 Task: Create a task  Integrate a new video conferencing system for a company's remote workers , assign it to team member softage.5@softage.net in the project AgileDesign and update the status of the task to  Off Track , set the priority of the task to Medium
Action: Mouse moved to (60, 47)
Screenshot: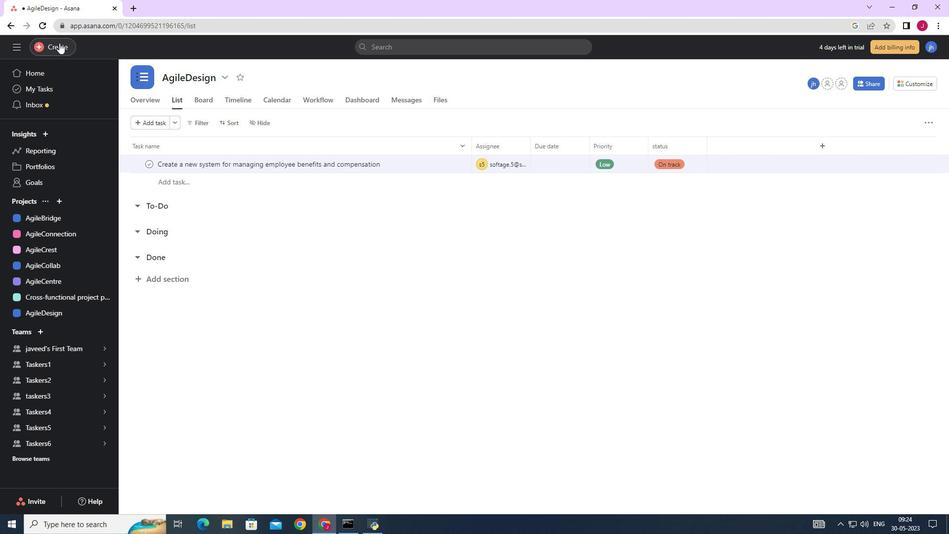 
Action: Mouse pressed left at (60, 47)
Screenshot: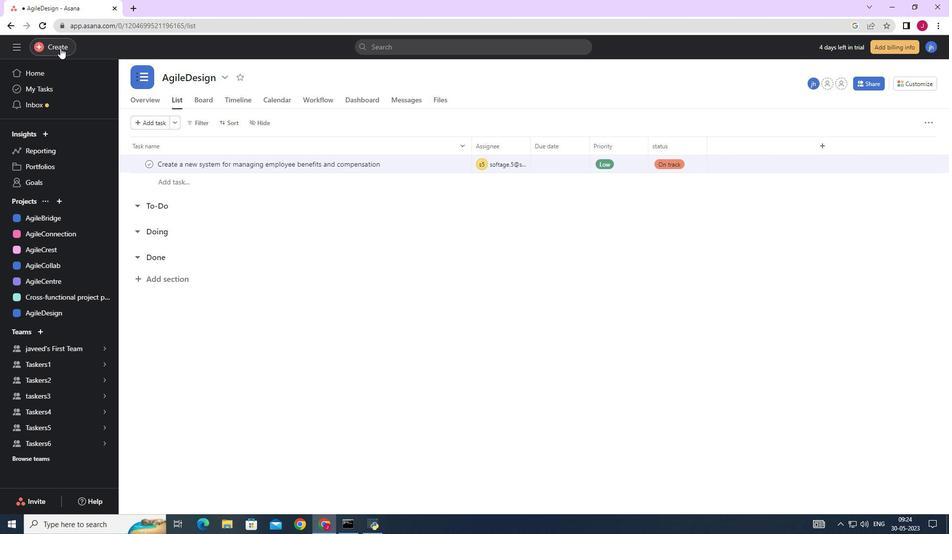 
Action: Mouse moved to (118, 52)
Screenshot: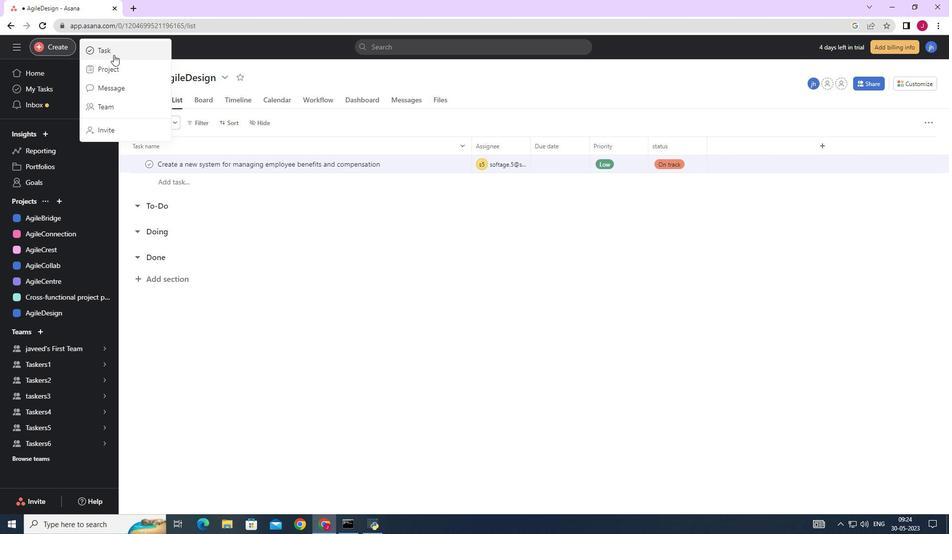 
Action: Mouse pressed left at (118, 52)
Screenshot: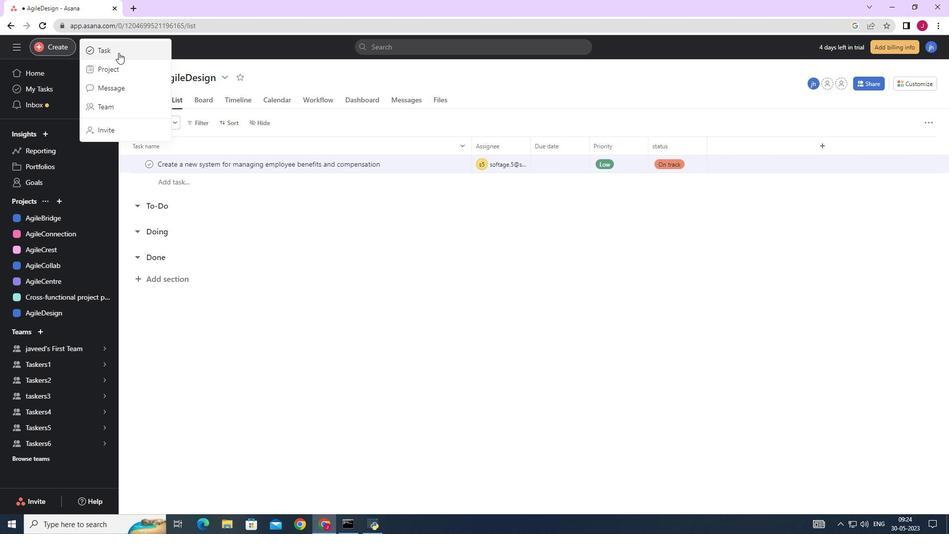 
Action: Mouse moved to (775, 327)
Screenshot: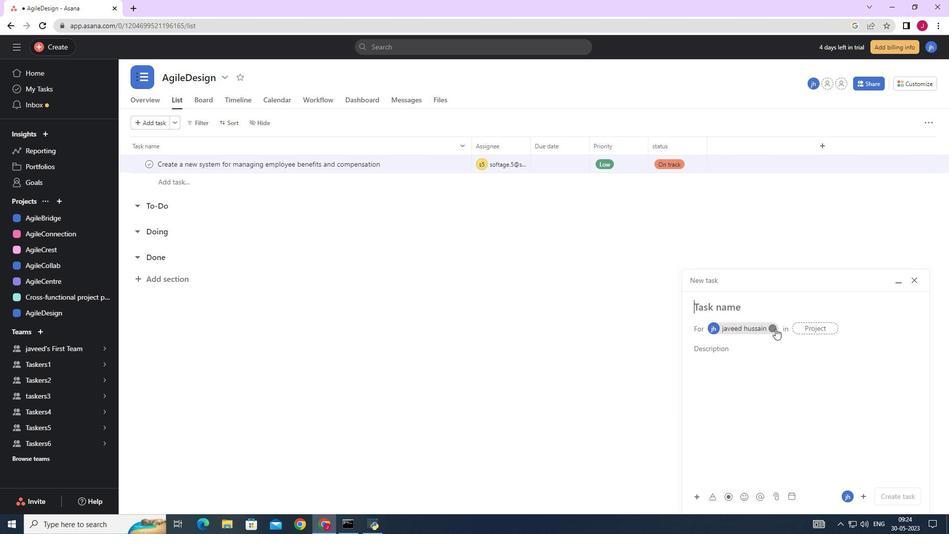 
Action: Mouse pressed left at (775, 327)
Screenshot: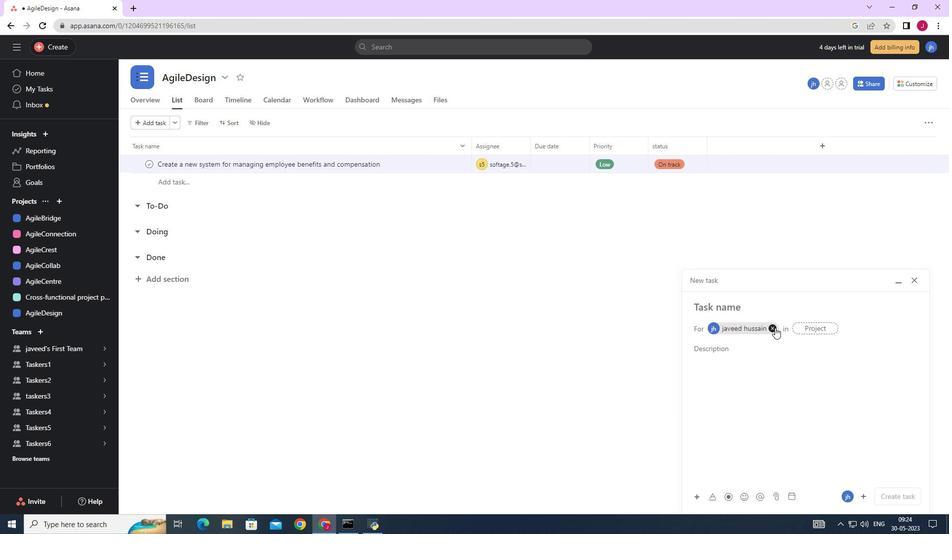 
Action: Mouse moved to (719, 312)
Screenshot: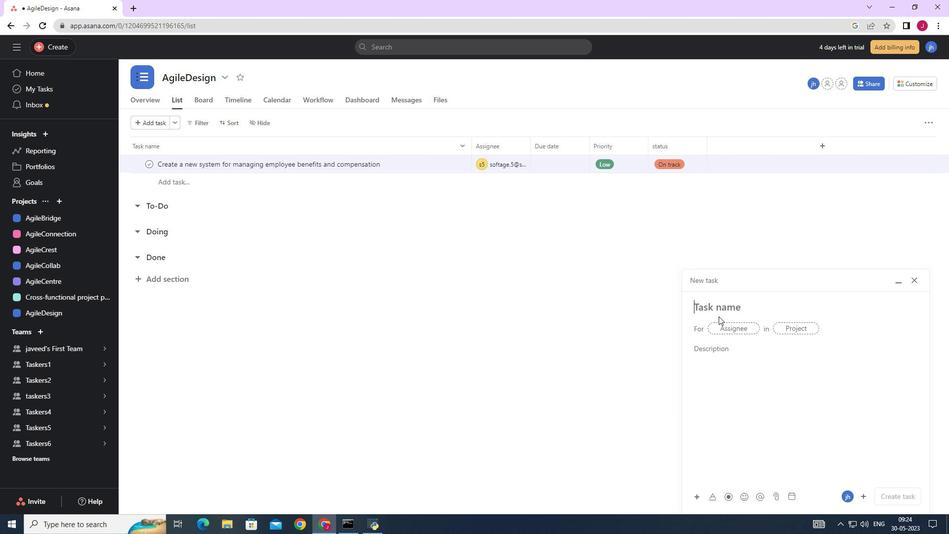 
Action: Key pressed <Key.caps_lock>I<Key.caps_lock>ntegrate<Key.space>a<Key.space>new<Key.space>cideo<Key.space>conferencing
Screenshot: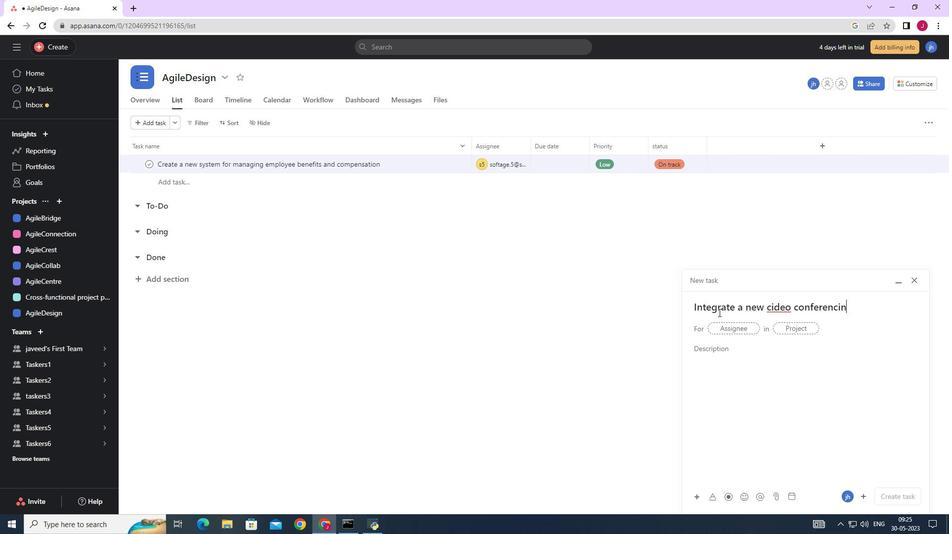 
Action: Mouse moved to (771, 306)
Screenshot: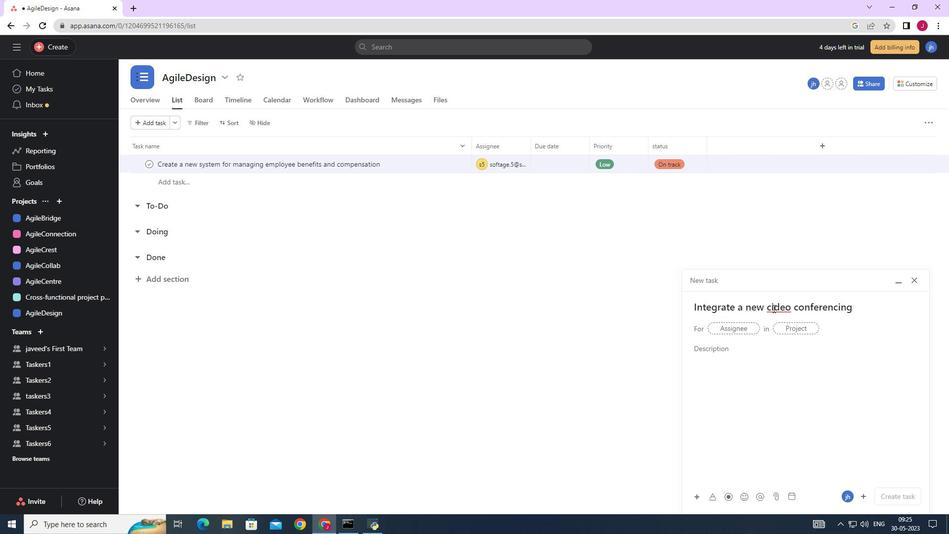 
Action: Mouse pressed left at (771, 306)
Screenshot: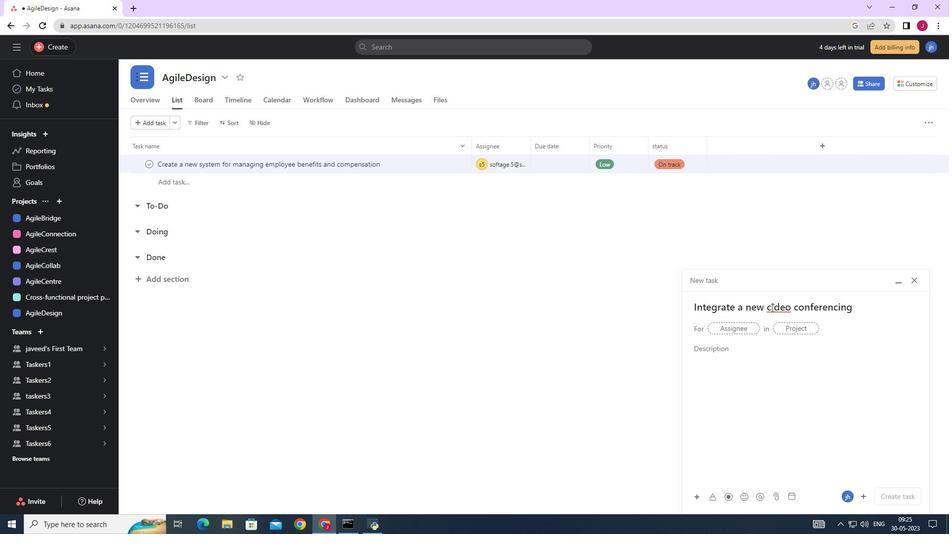 
Action: Key pressed <Key.backspace>v
Screenshot: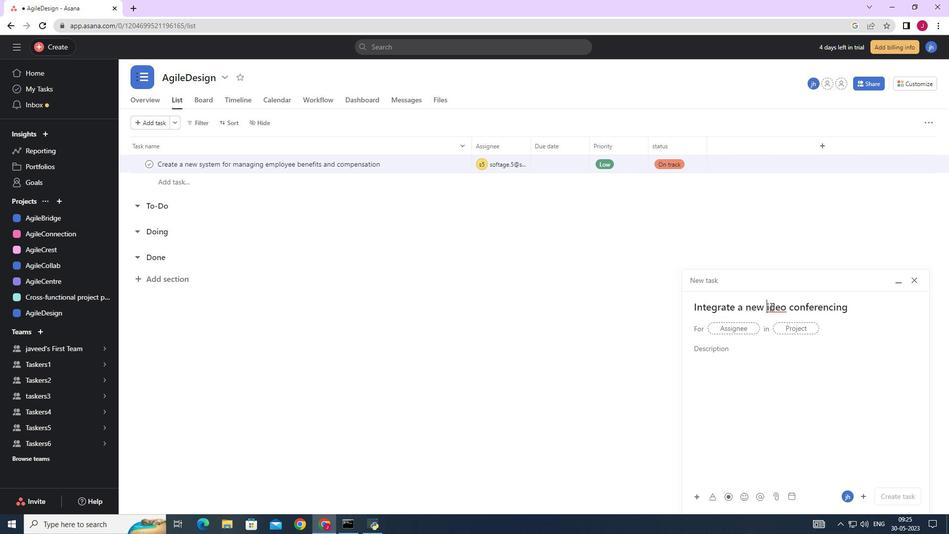 
Action: Mouse moved to (878, 308)
Screenshot: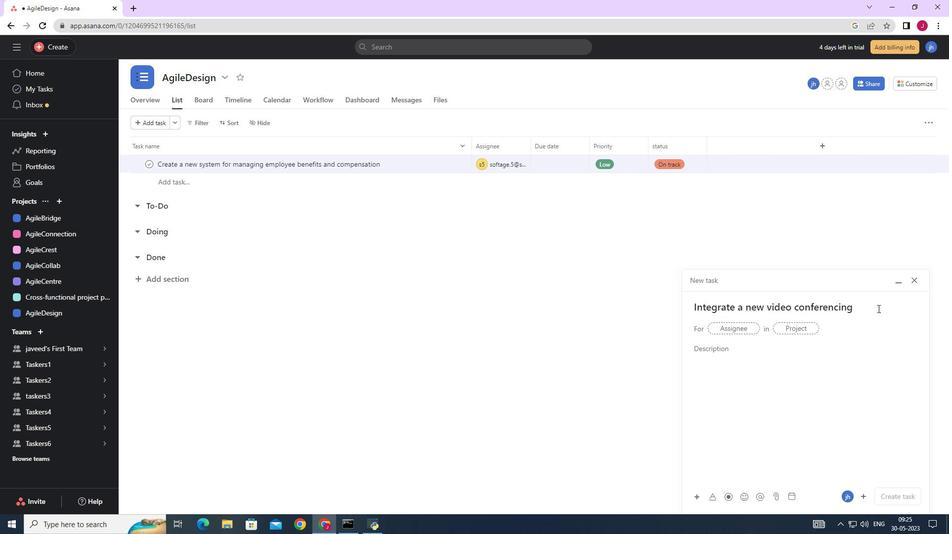 
Action: Mouse pressed left at (878, 308)
Screenshot: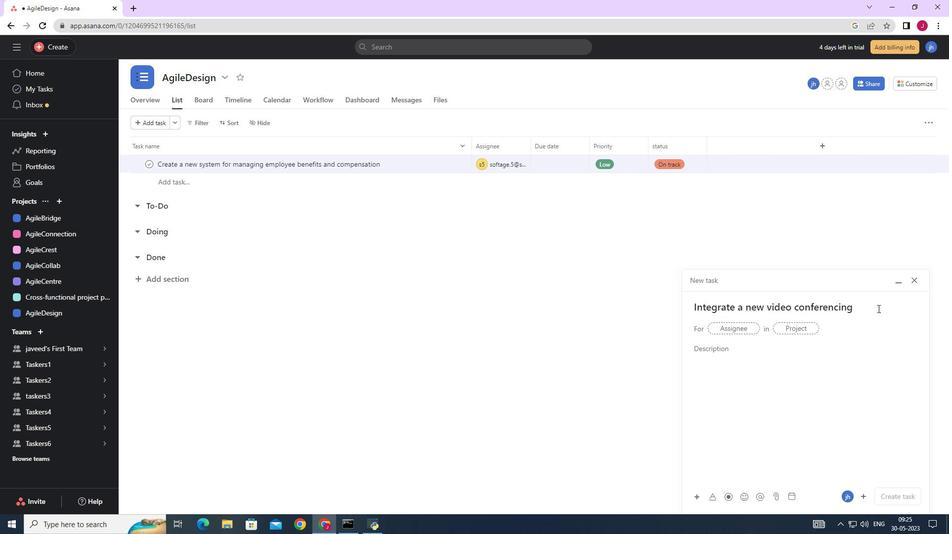 
Action: Mouse moved to (878, 308)
Screenshot: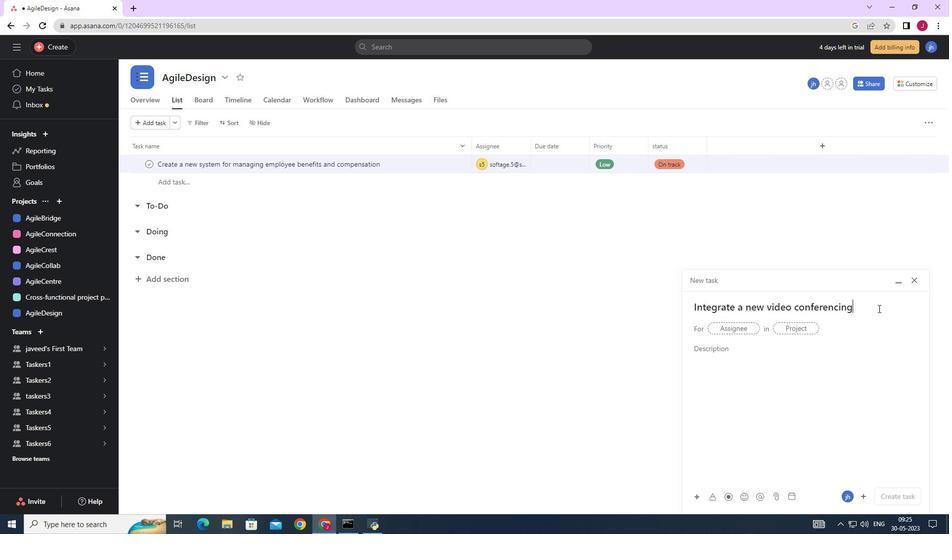 
Action: Key pressed <Key.space>system<Key.space>for<Key.space>a<Key.space>companys<Key.space>
Screenshot: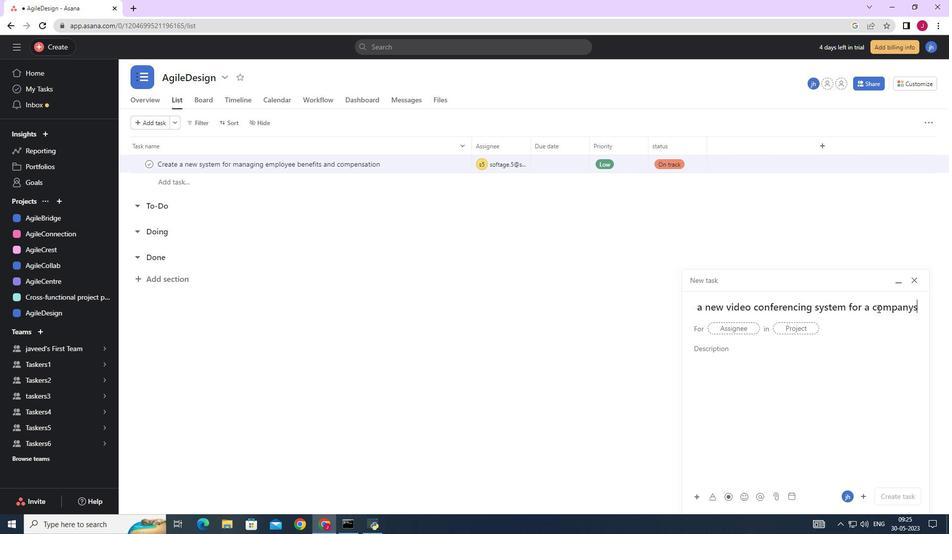 
Action: Mouse moved to (878, 308)
Screenshot: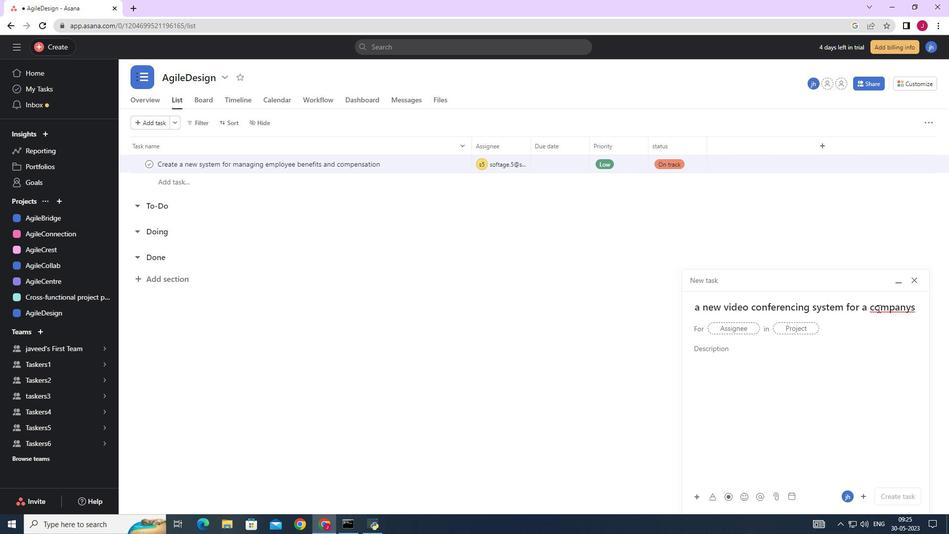 
Action: Mouse pressed right at (878, 308)
Screenshot: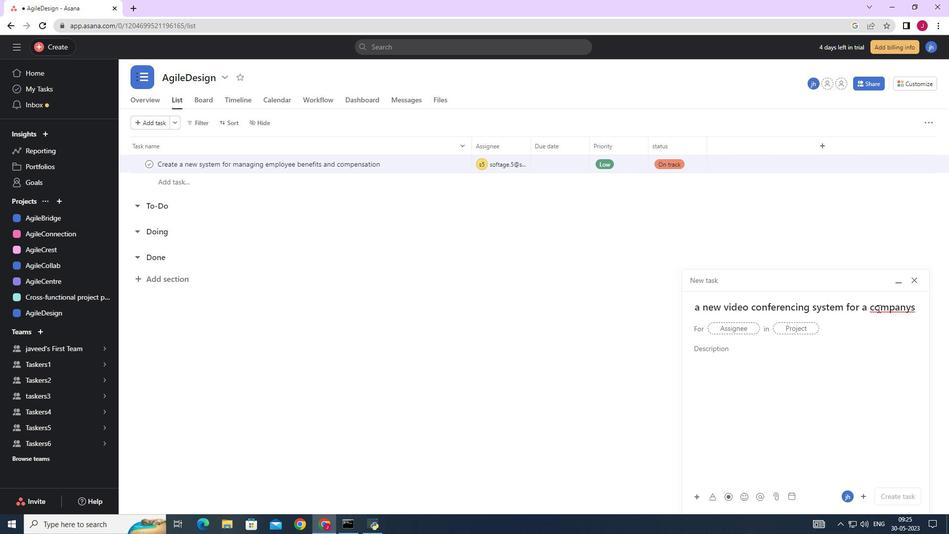 
Action: Mouse moved to (859, 315)
Screenshot: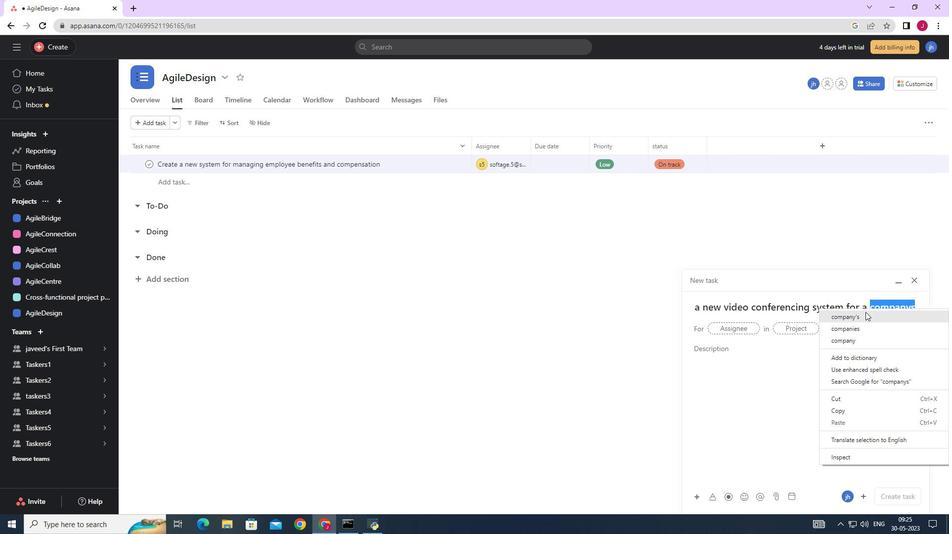 
Action: Mouse pressed left at (859, 315)
Screenshot: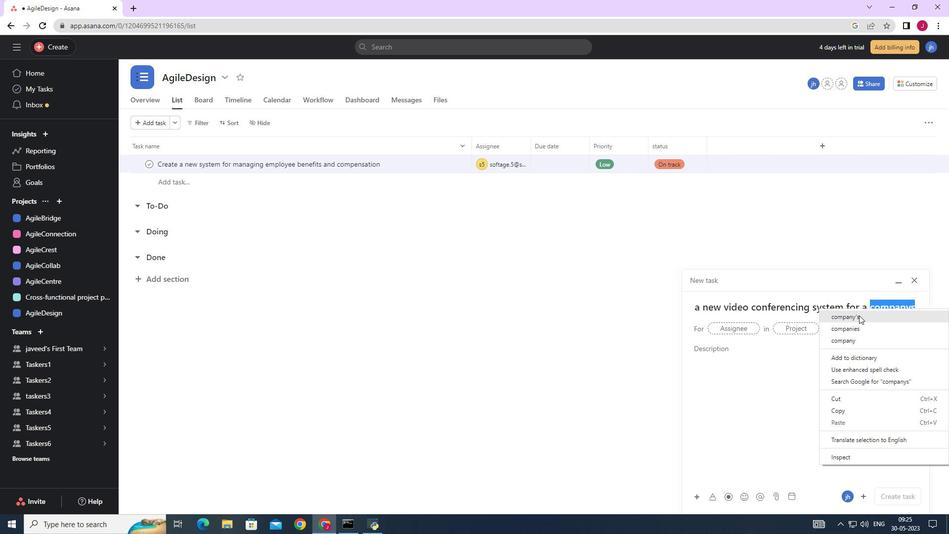 
Action: Key pressed <Key.space>remote<Key.space>workerss
Screenshot: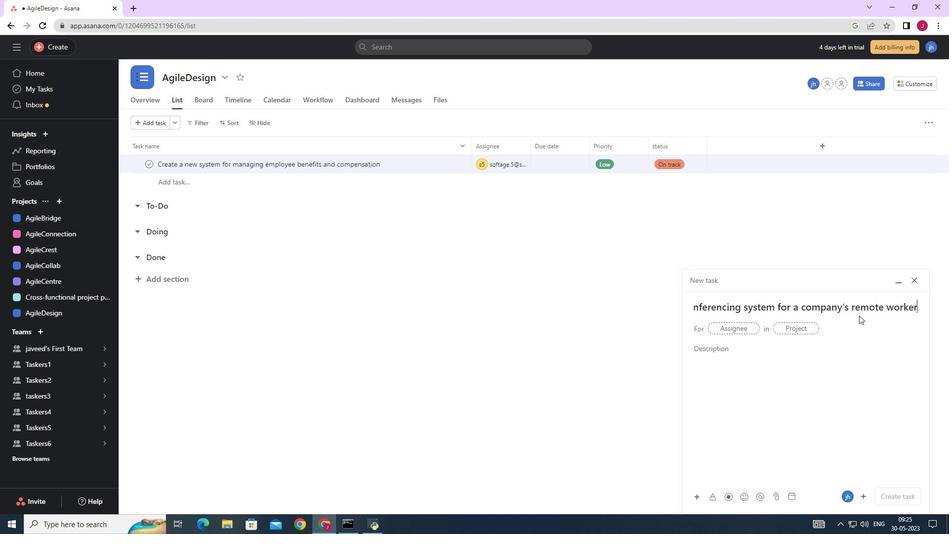 
Action: Mouse moved to (892, 313)
Screenshot: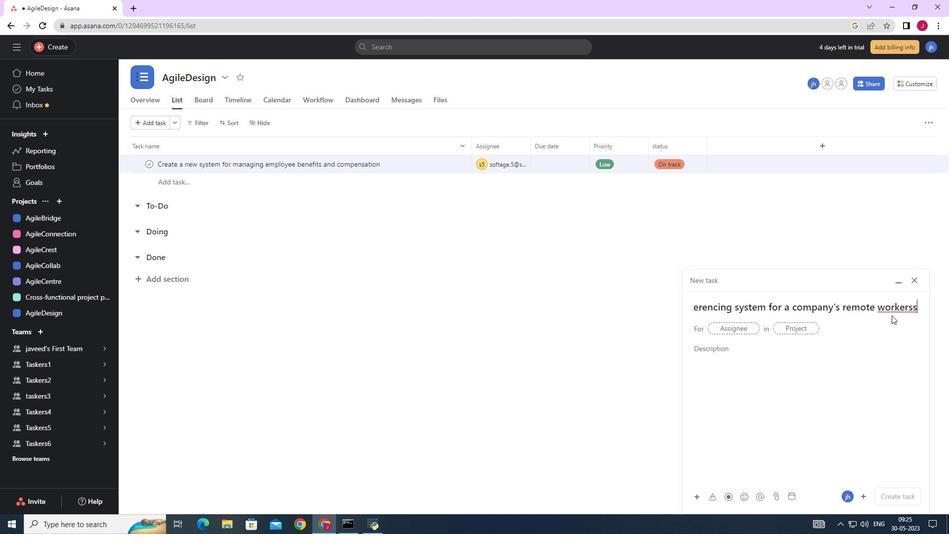 
Action: Key pressed <Key.backspace>
Screenshot: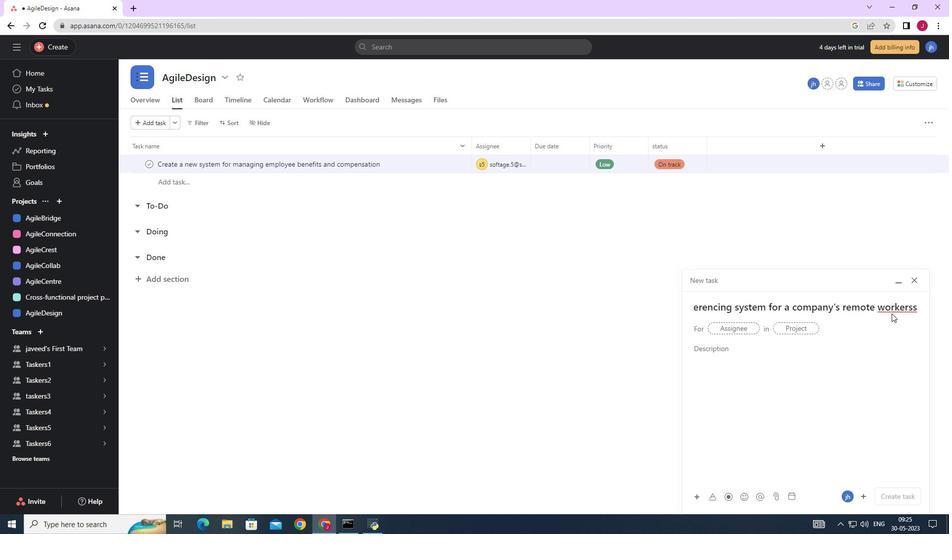 
Action: Mouse moved to (747, 328)
Screenshot: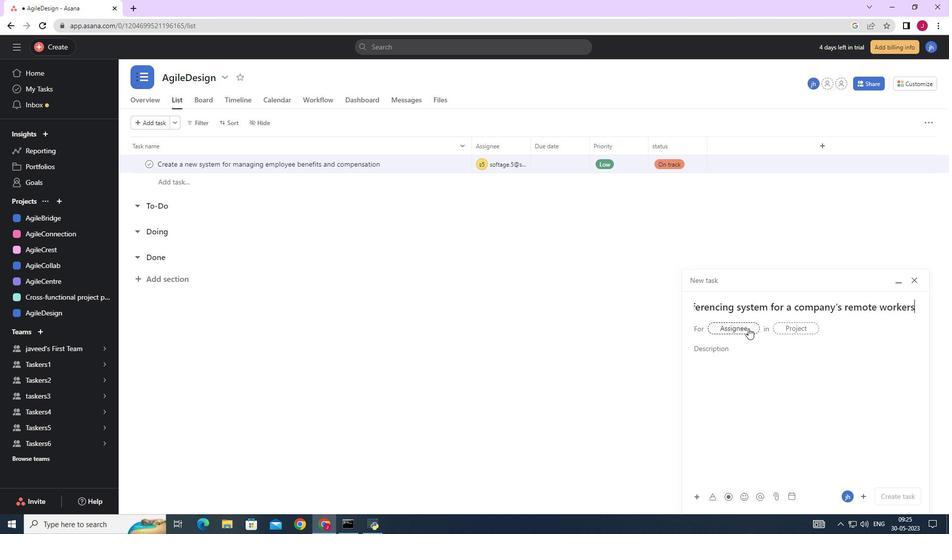 
Action: Mouse pressed left at (747, 328)
Screenshot: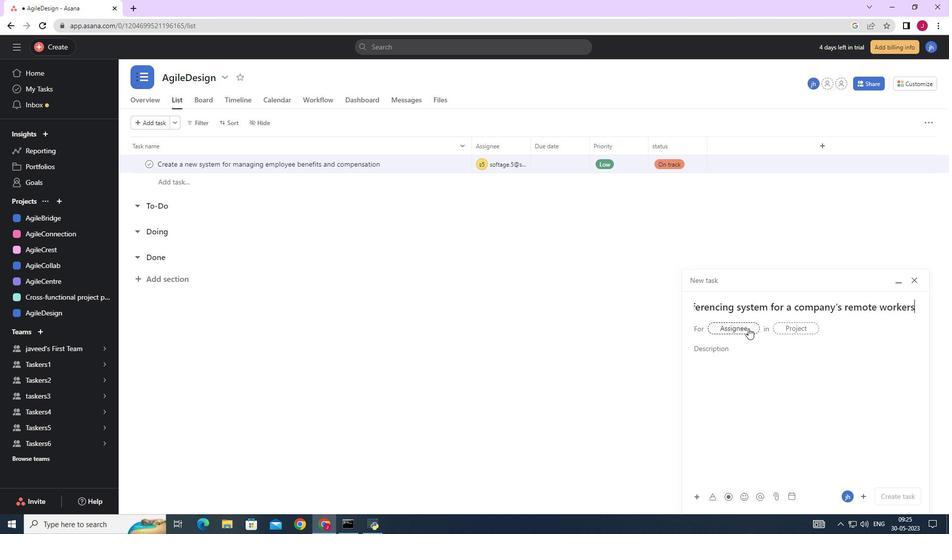 
Action: Key pressed softage.5
Screenshot: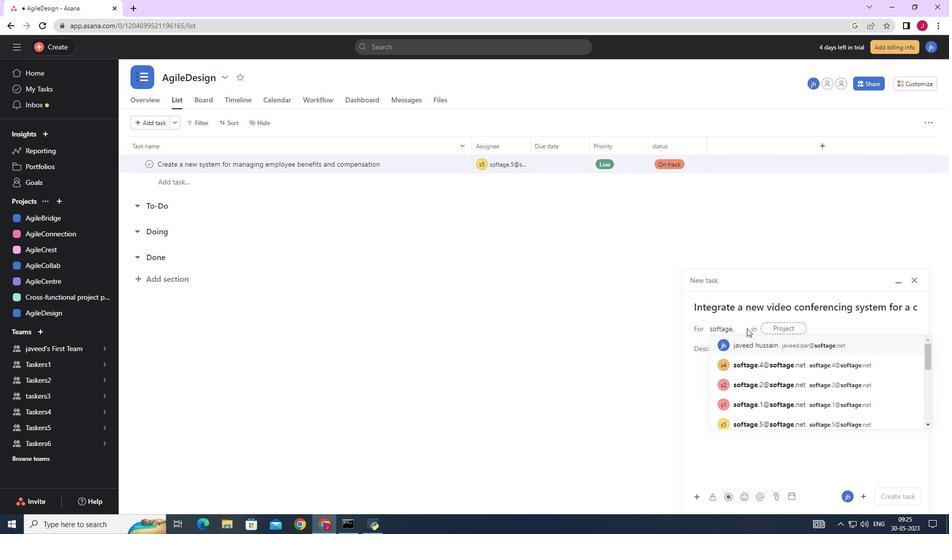 
Action: Mouse moved to (774, 346)
Screenshot: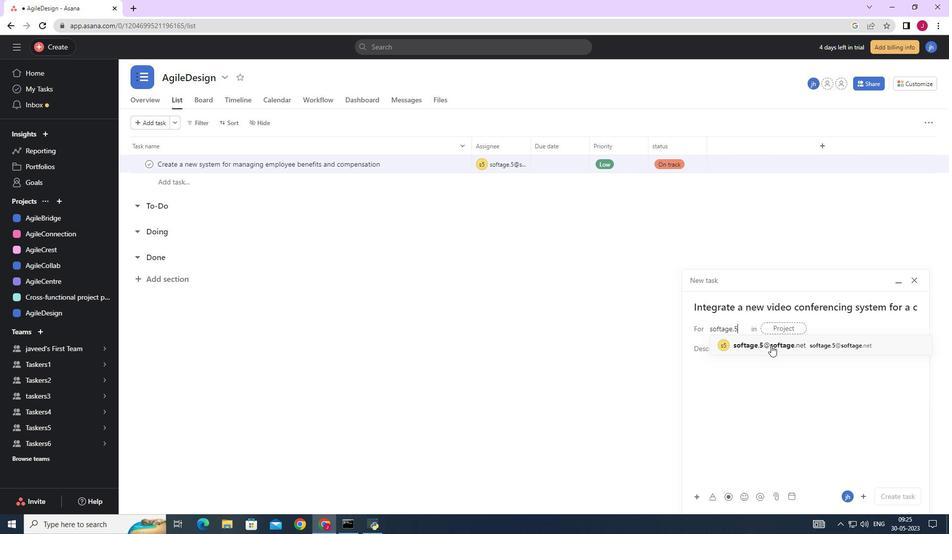 
Action: Mouse pressed left at (774, 346)
Screenshot: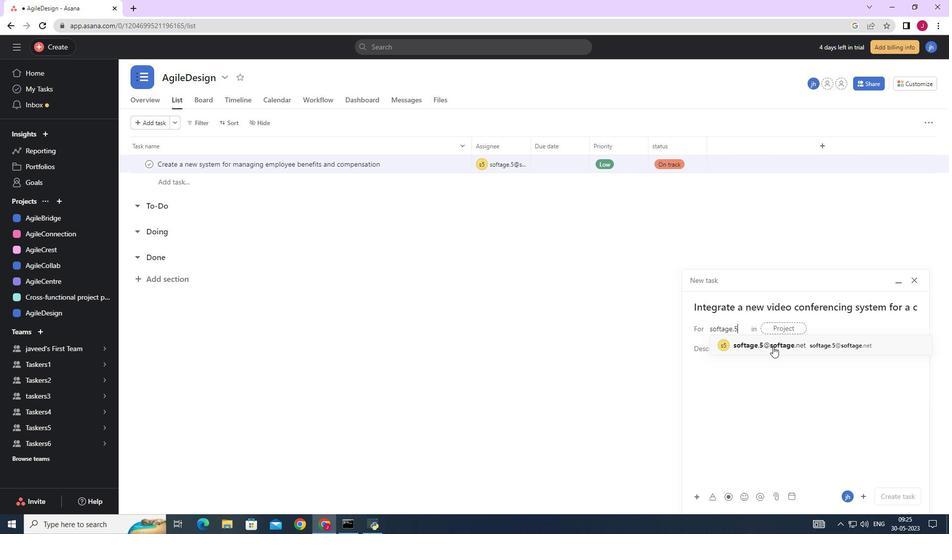 
Action: Mouse moved to (634, 342)
Screenshot: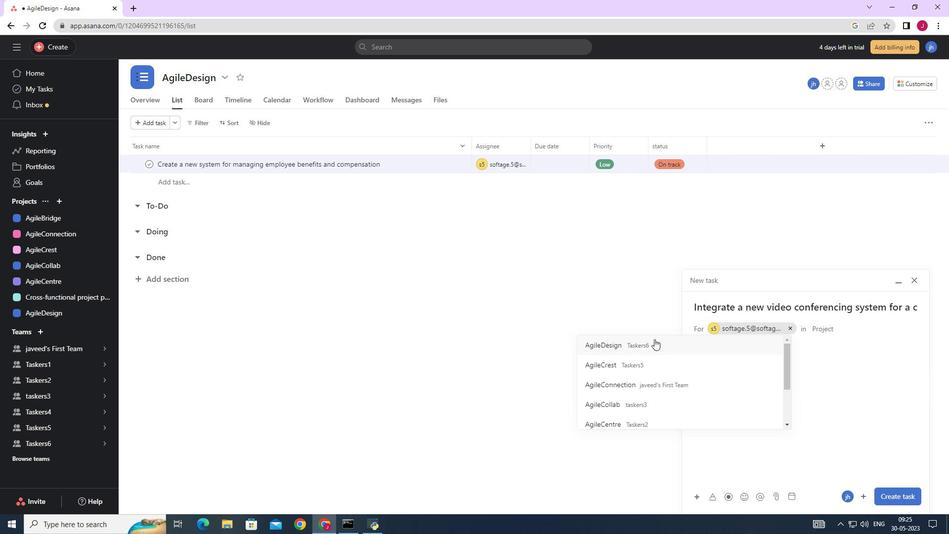 
Action: Mouse pressed left at (634, 342)
Screenshot: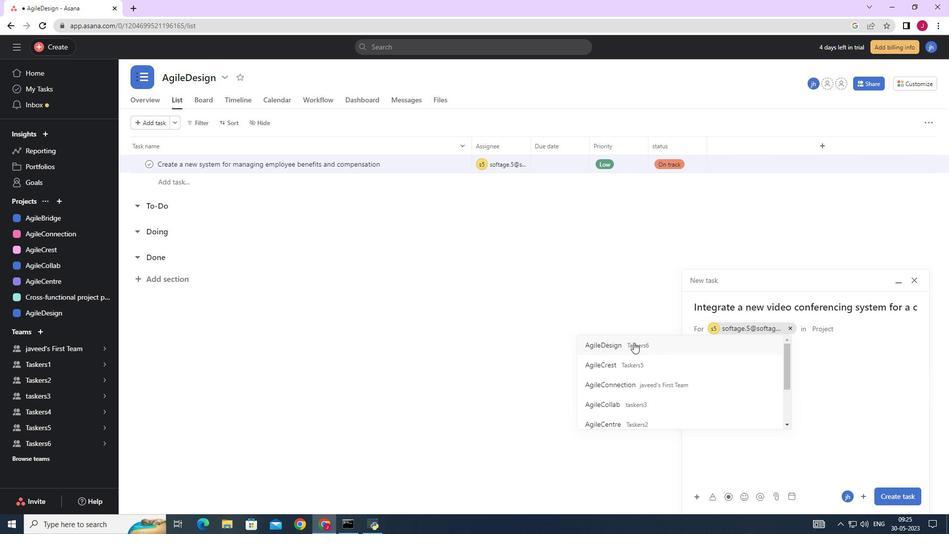
Action: Mouse moved to (739, 352)
Screenshot: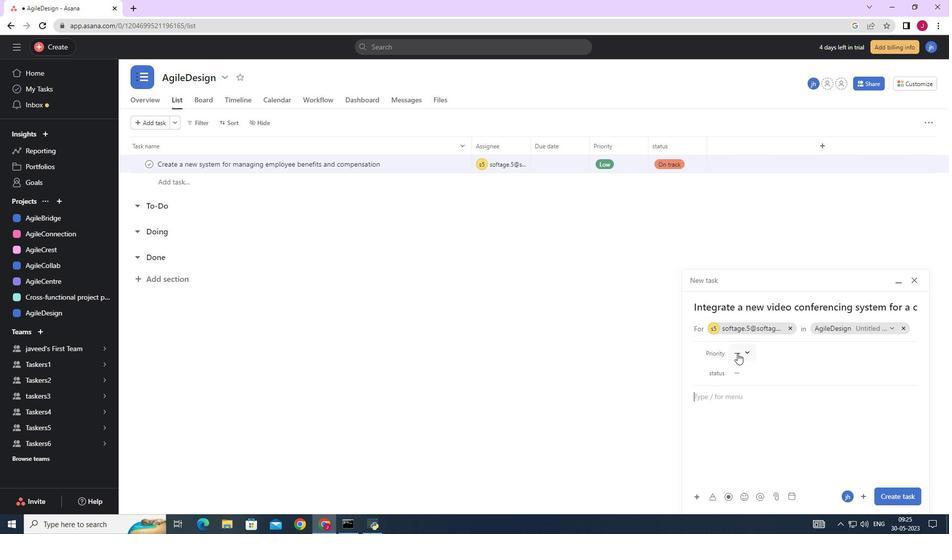 
Action: Mouse pressed left at (739, 352)
Screenshot: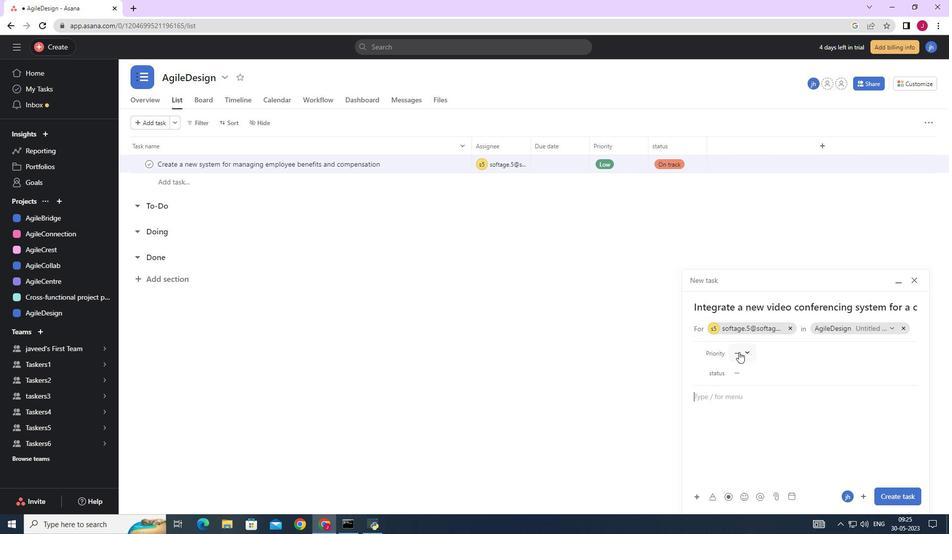
Action: Mouse moved to (766, 403)
Screenshot: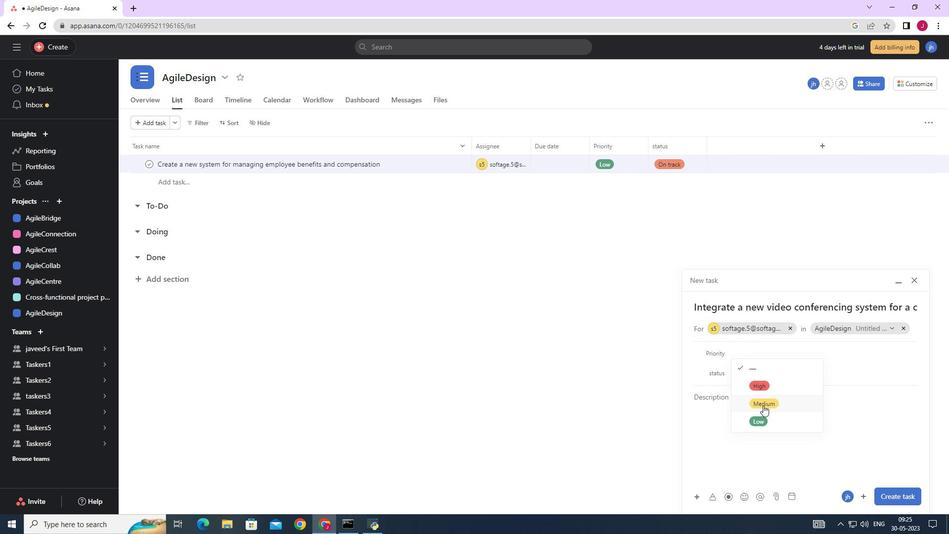 
Action: Mouse pressed left at (766, 403)
Screenshot: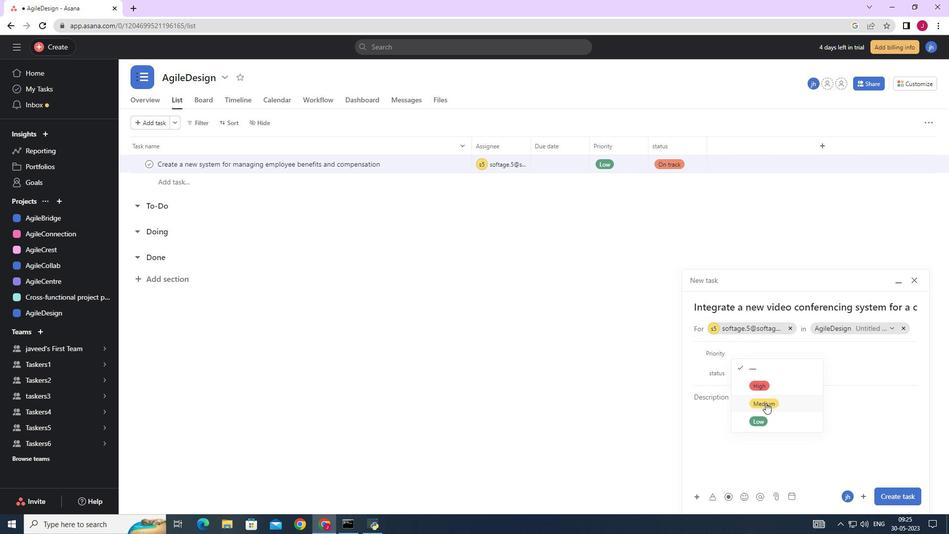 
Action: Mouse moved to (746, 369)
Screenshot: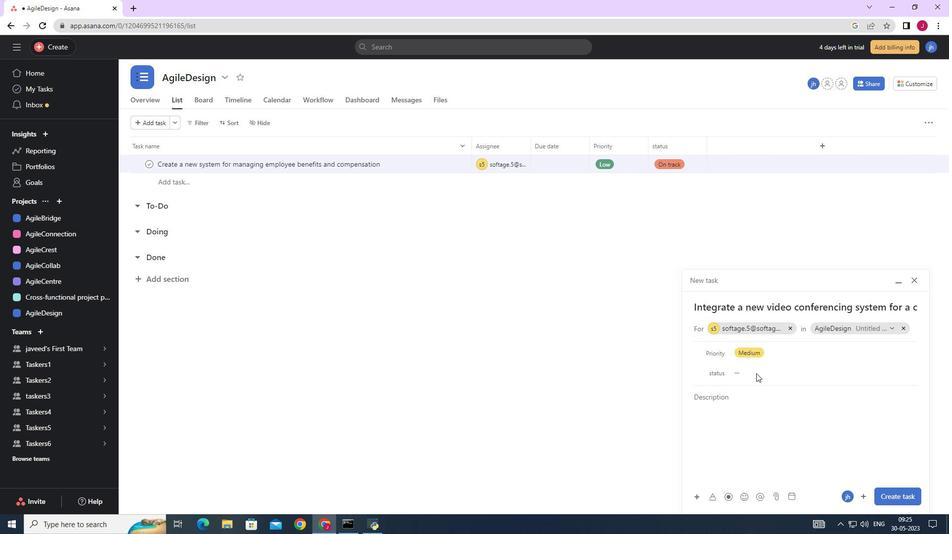 
Action: Mouse pressed left at (746, 369)
Screenshot: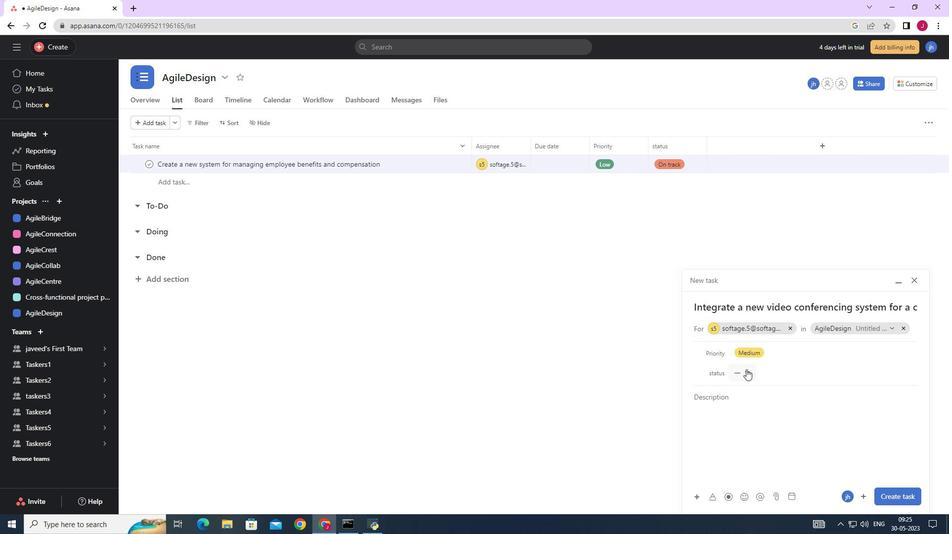 
Action: Mouse moved to (764, 424)
Screenshot: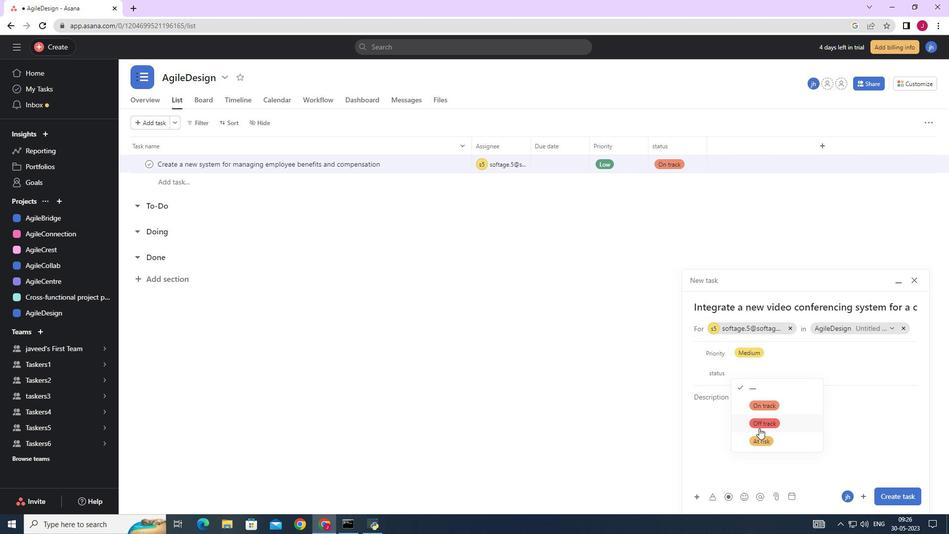 
Action: Mouse pressed left at (764, 424)
Screenshot: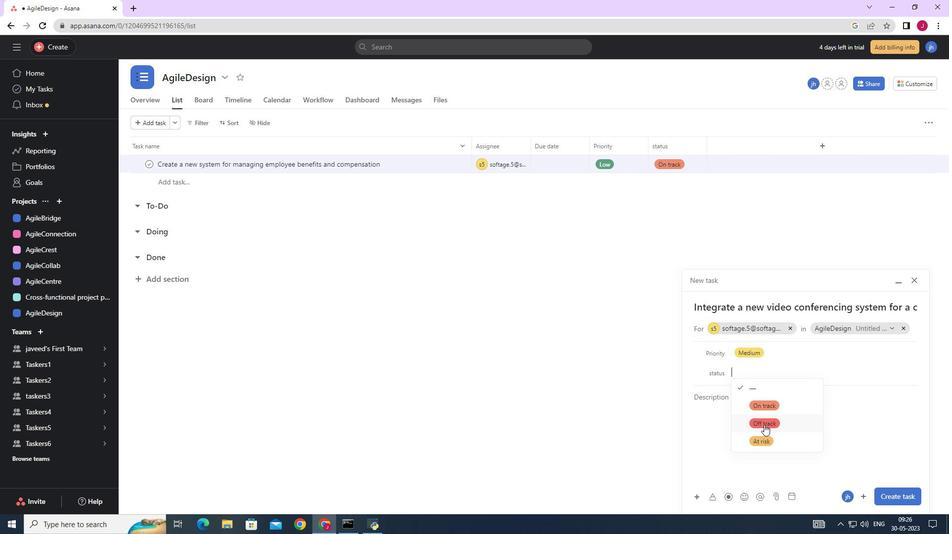 
Action: Mouse moved to (896, 493)
Screenshot: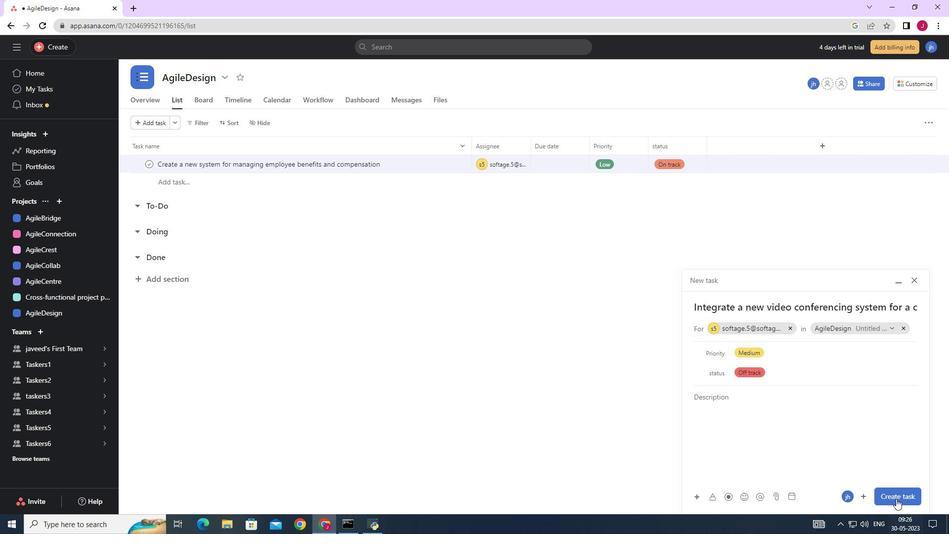 
Action: Mouse pressed left at (896, 493)
Screenshot: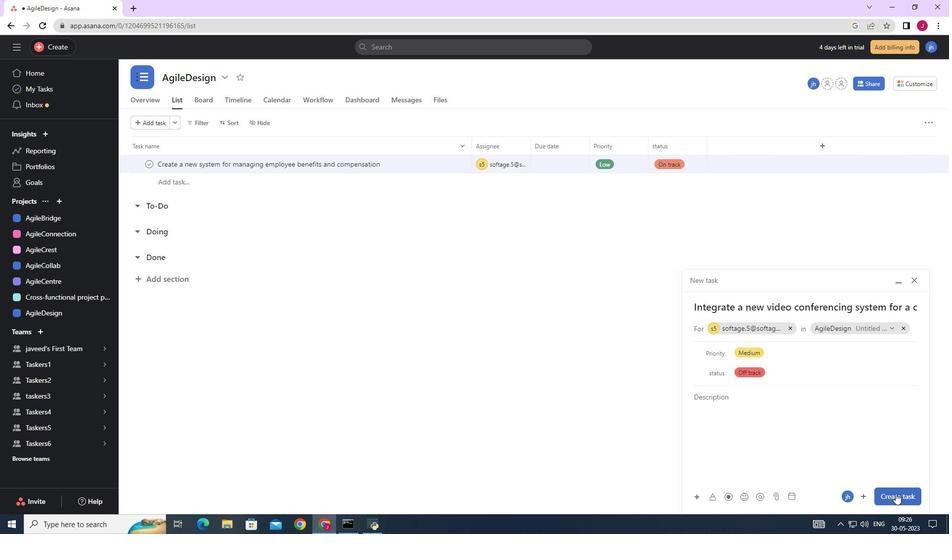 
Action: Mouse moved to (611, 397)
Screenshot: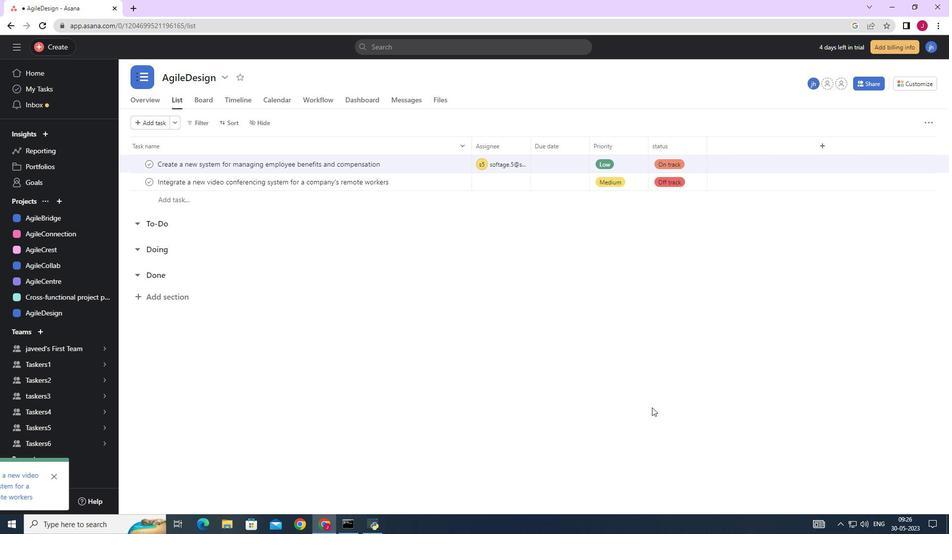 
